 Task: Select the year "2020".
Action: Mouse moved to (405, 371)
Screenshot: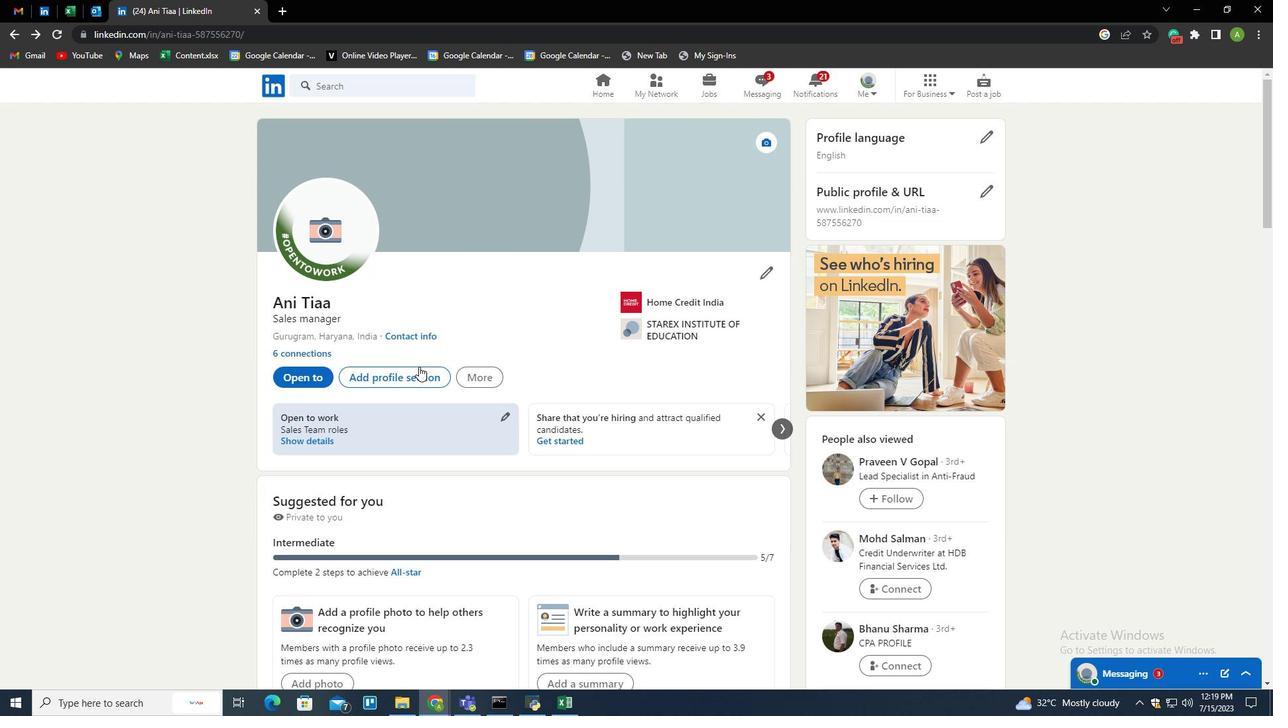 
Action: Mouse pressed left at (405, 371)
Screenshot: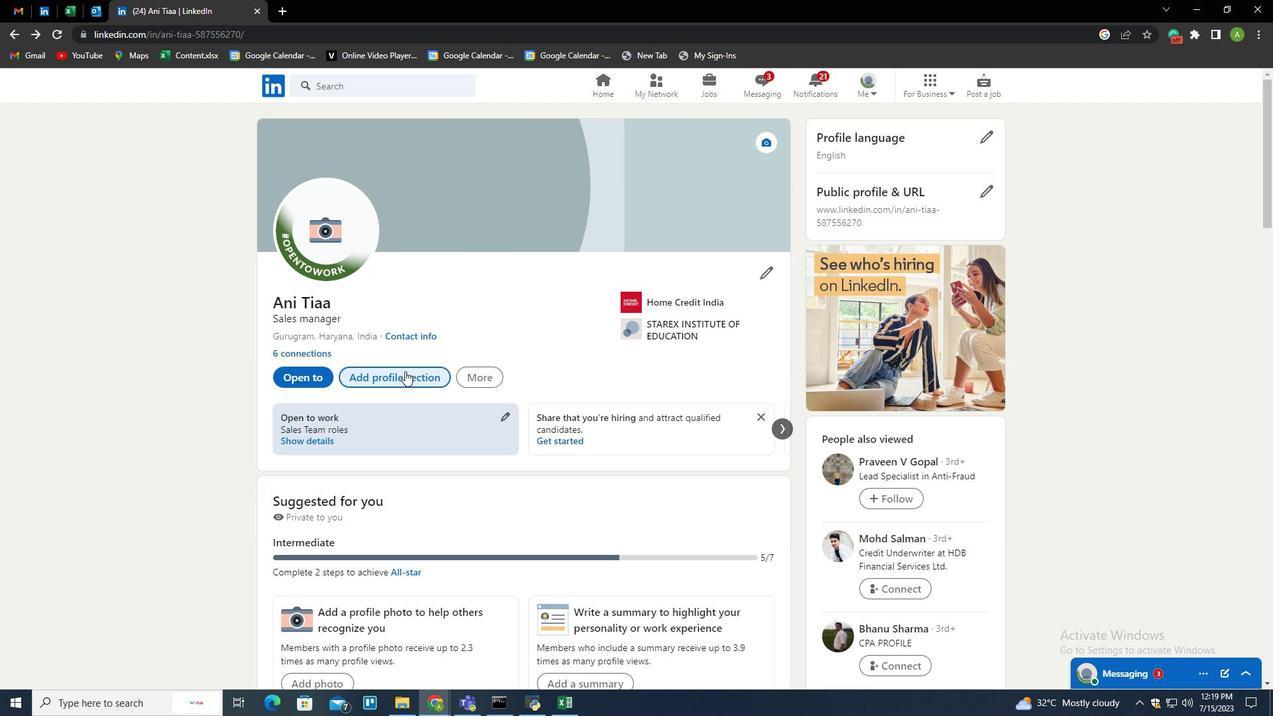 
Action: Mouse moved to (511, 140)
Screenshot: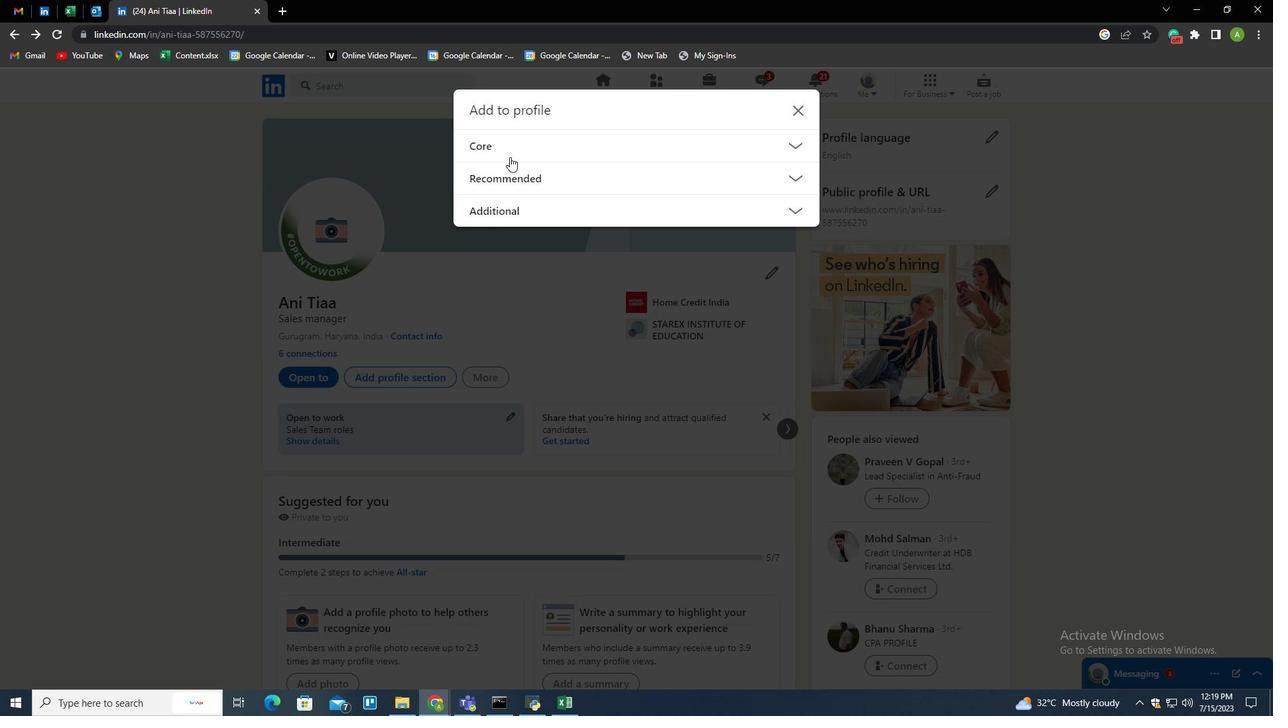 
Action: Mouse pressed left at (511, 140)
Screenshot: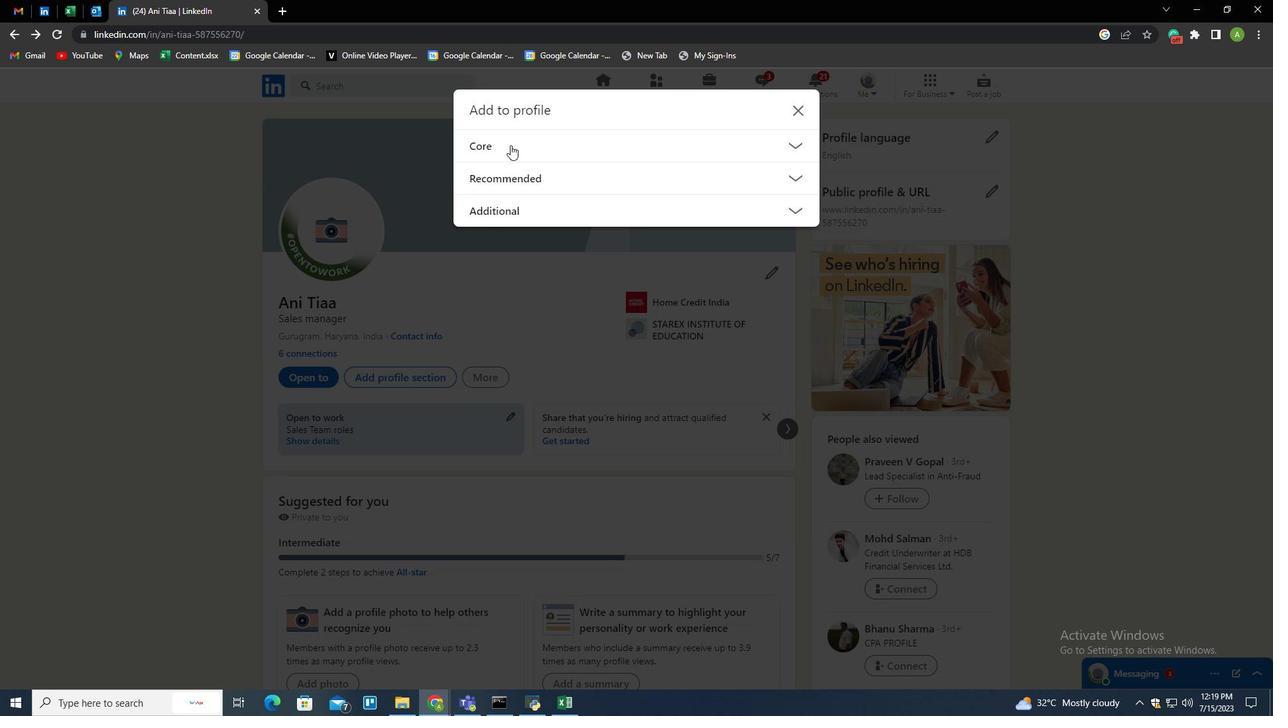 
Action: Mouse moved to (497, 269)
Screenshot: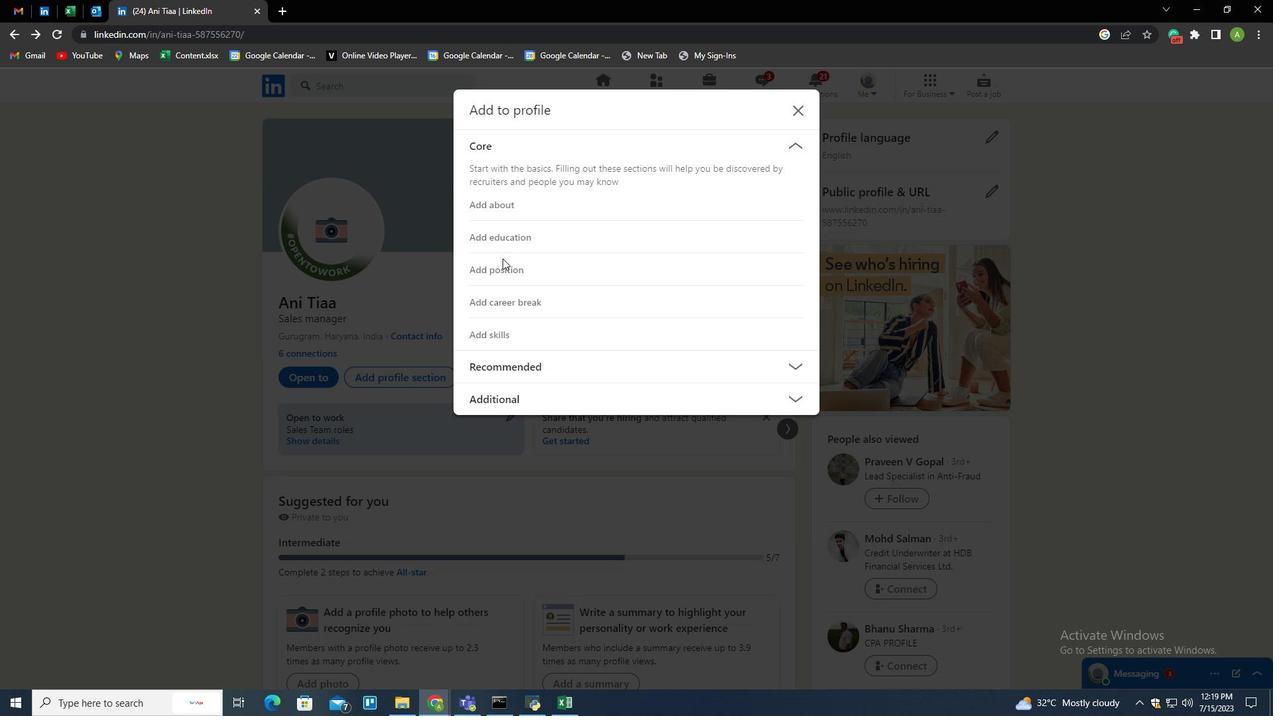 
Action: Mouse pressed left at (497, 269)
Screenshot: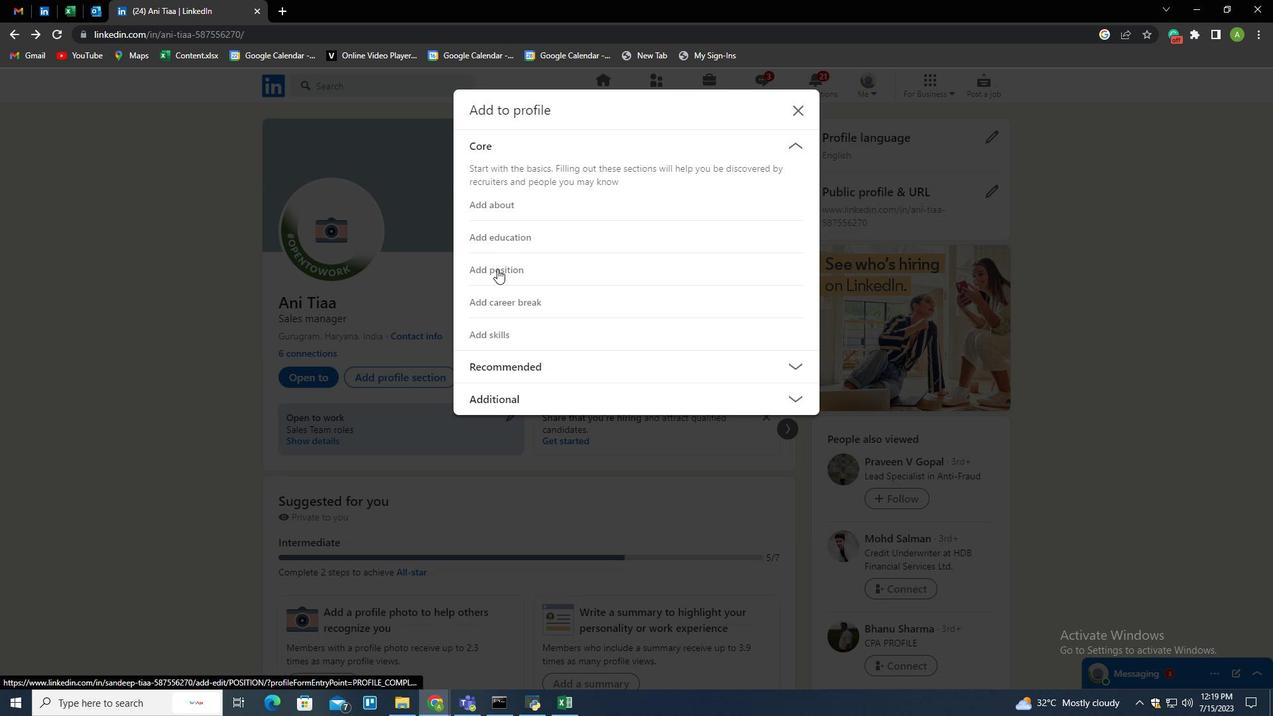 
Action: Mouse moved to (532, 348)
Screenshot: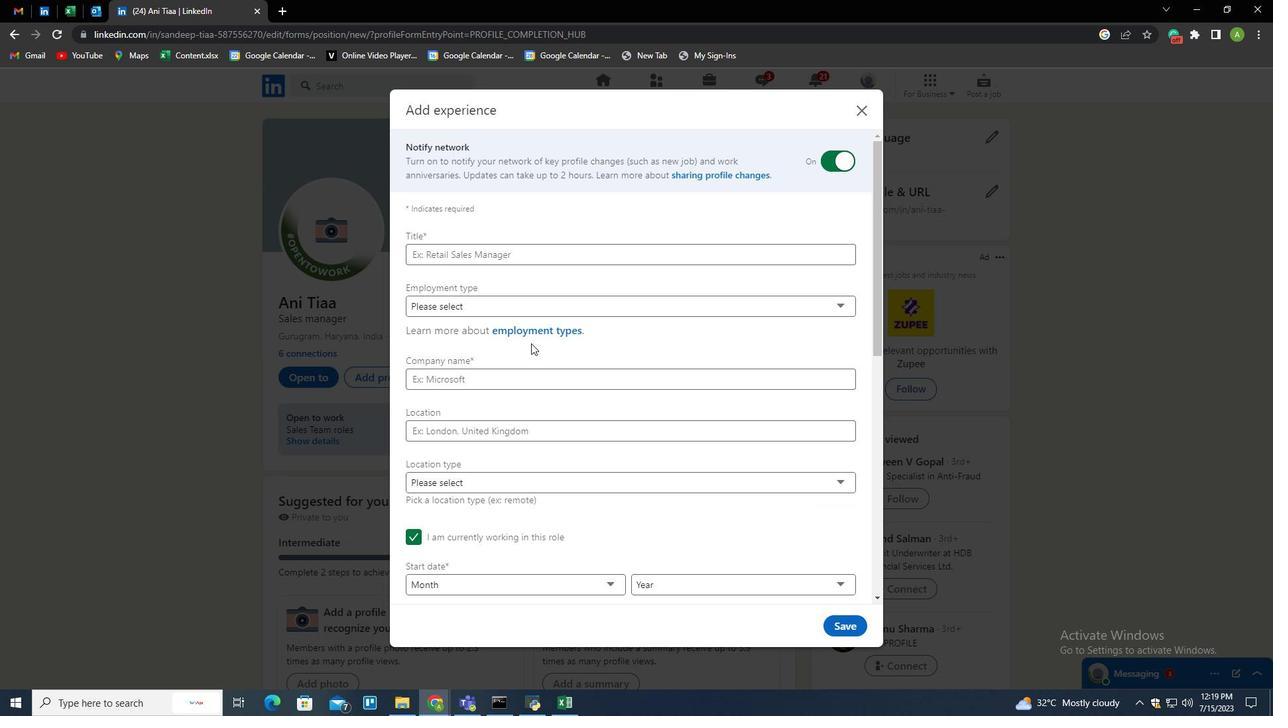 
Action: Mouse scrolled (532, 347) with delta (0, 0)
Screenshot: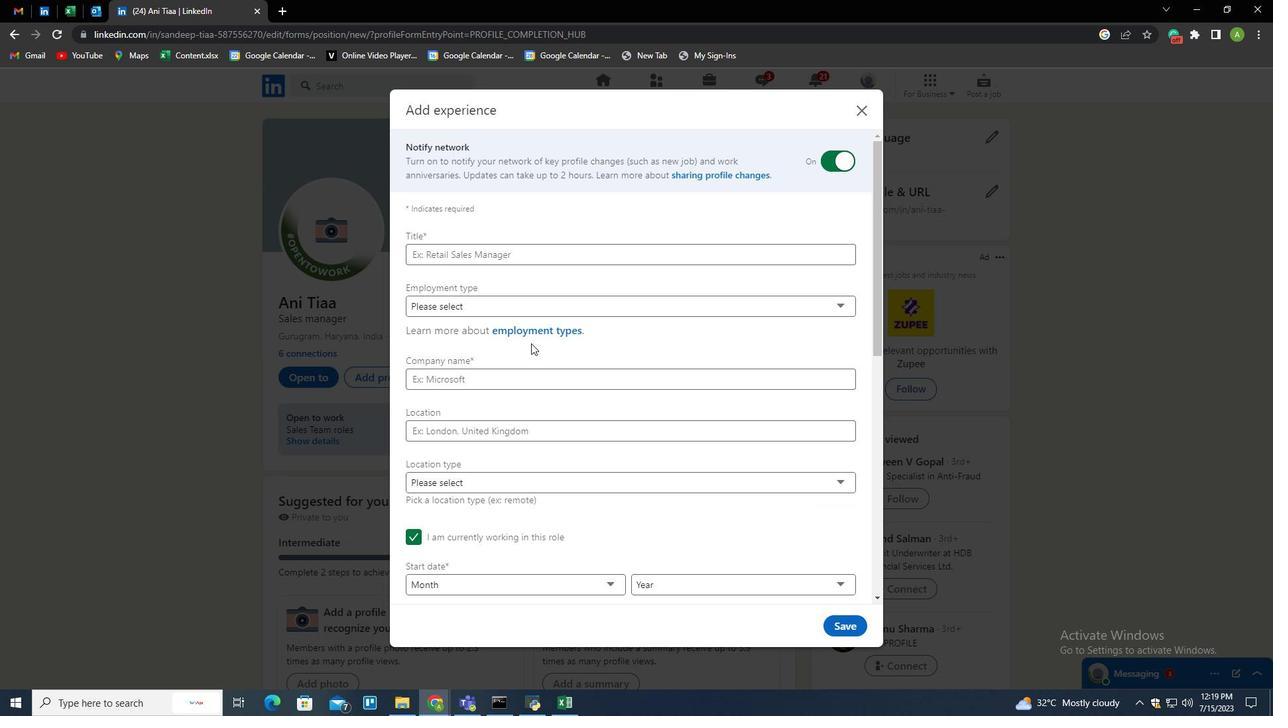 
Action: Mouse scrolled (532, 347) with delta (0, 0)
Screenshot: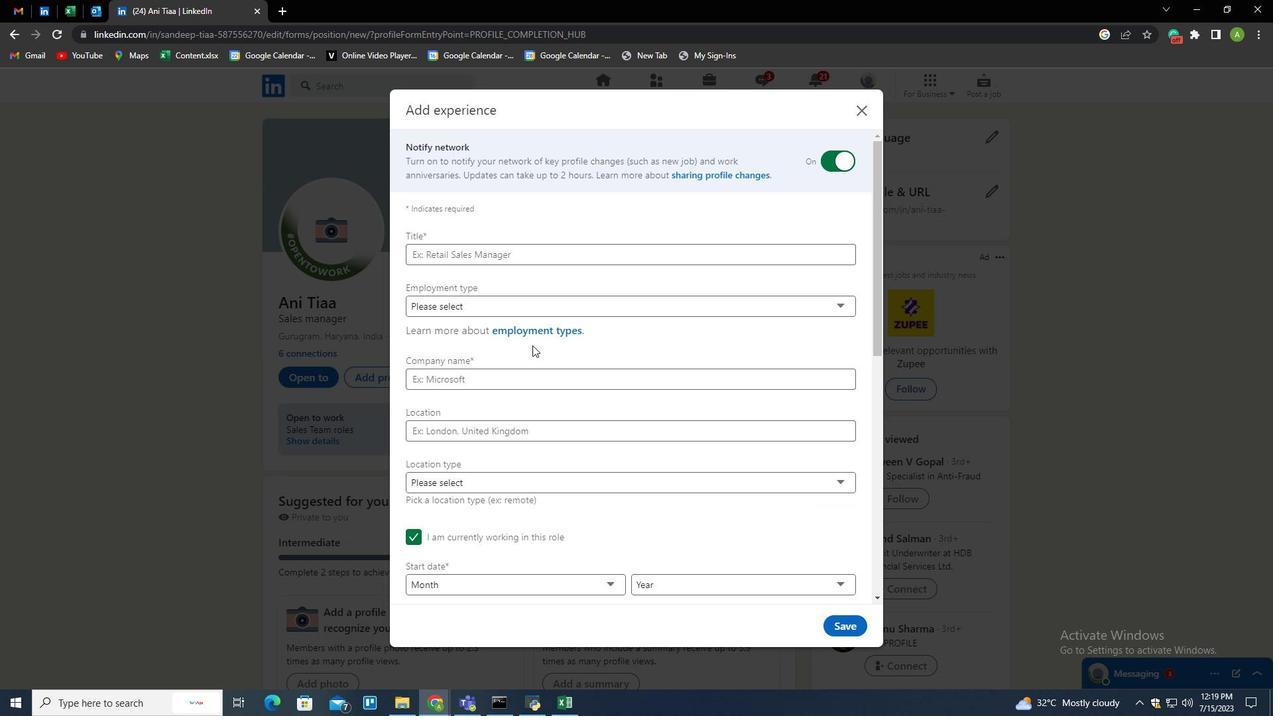 
Action: Mouse scrolled (532, 347) with delta (0, 0)
Screenshot: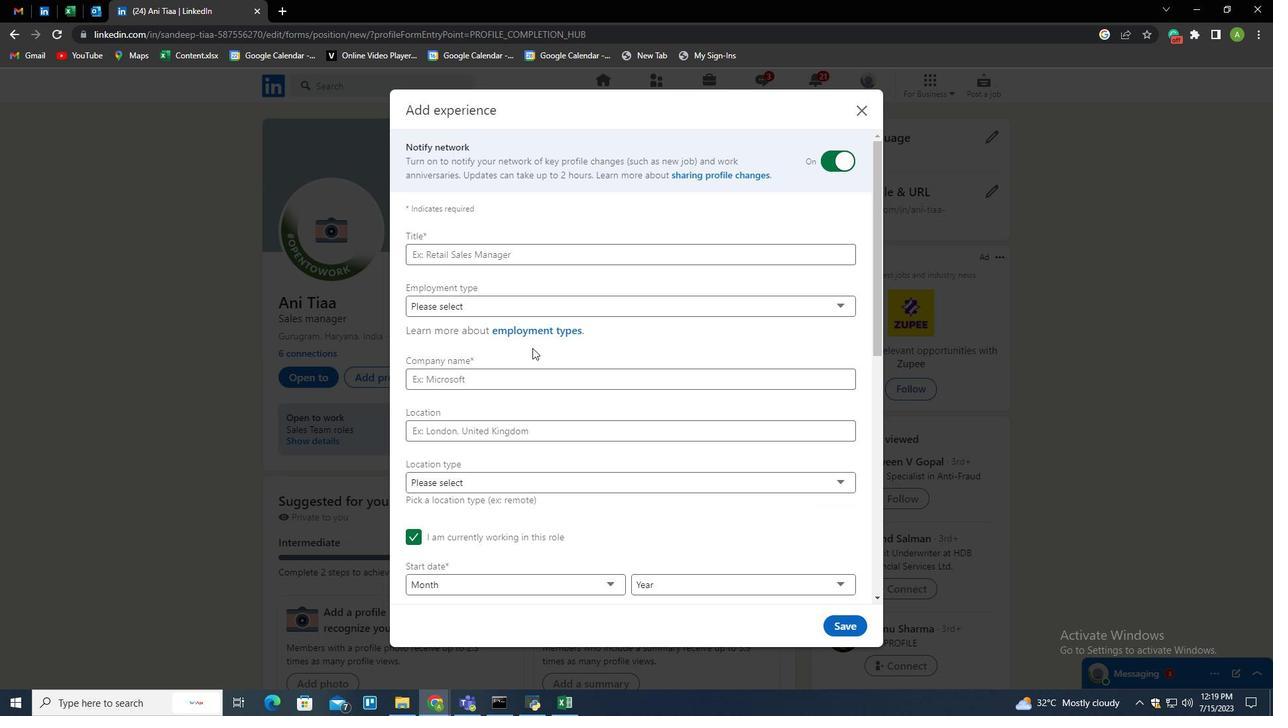 
Action: Mouse moved to (662, 390)
Screenshot: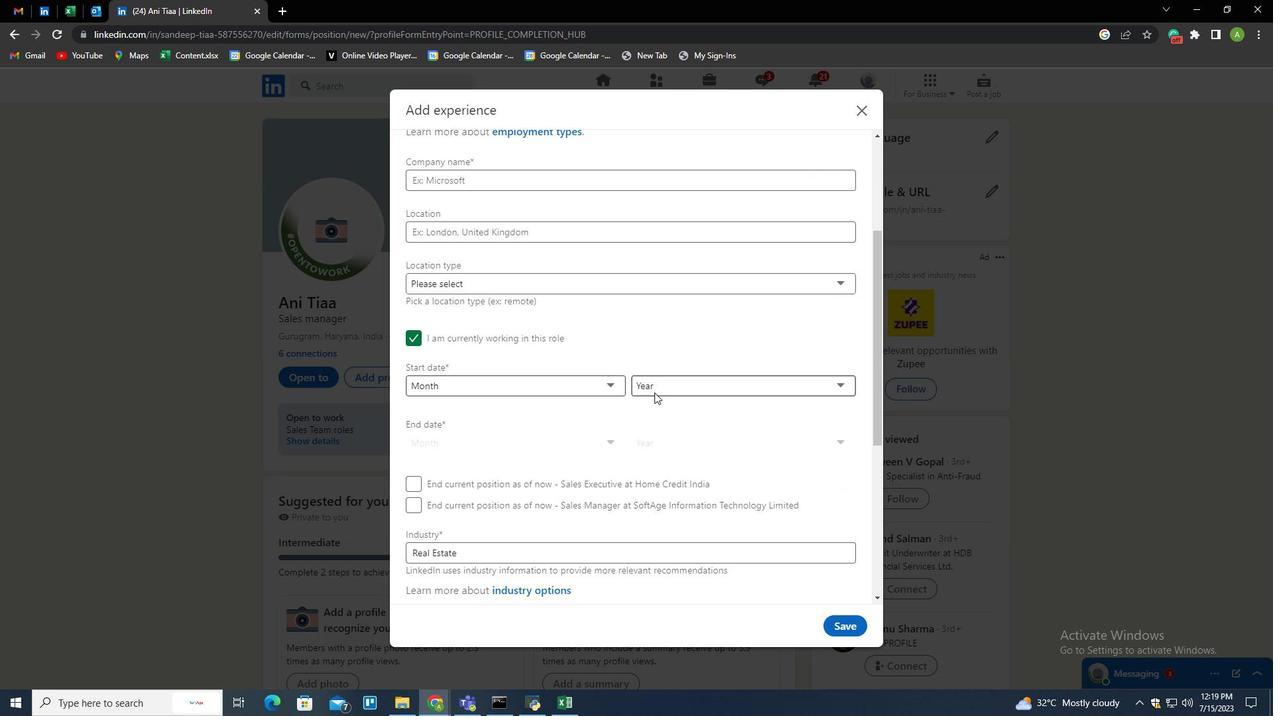 
Action: Mouse pressed left at (662, 390)
Screenshot: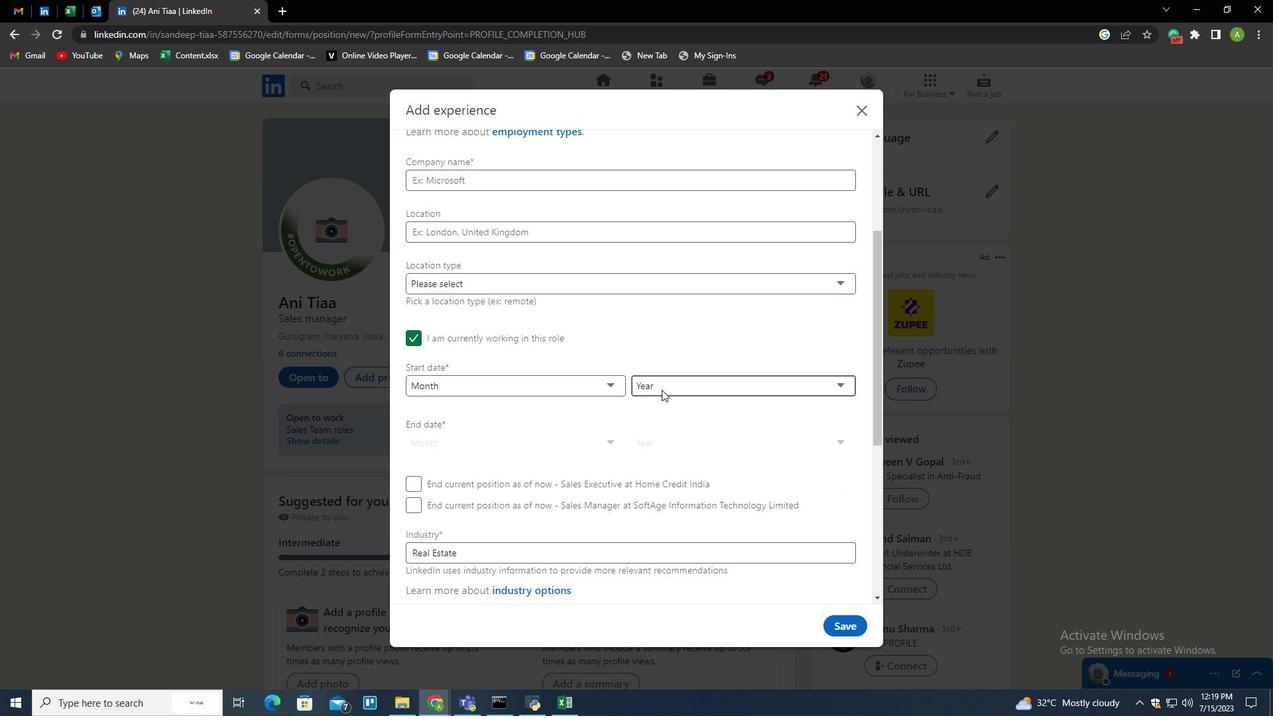 
Action: Mouse moved to (650, 455)
Screenshot: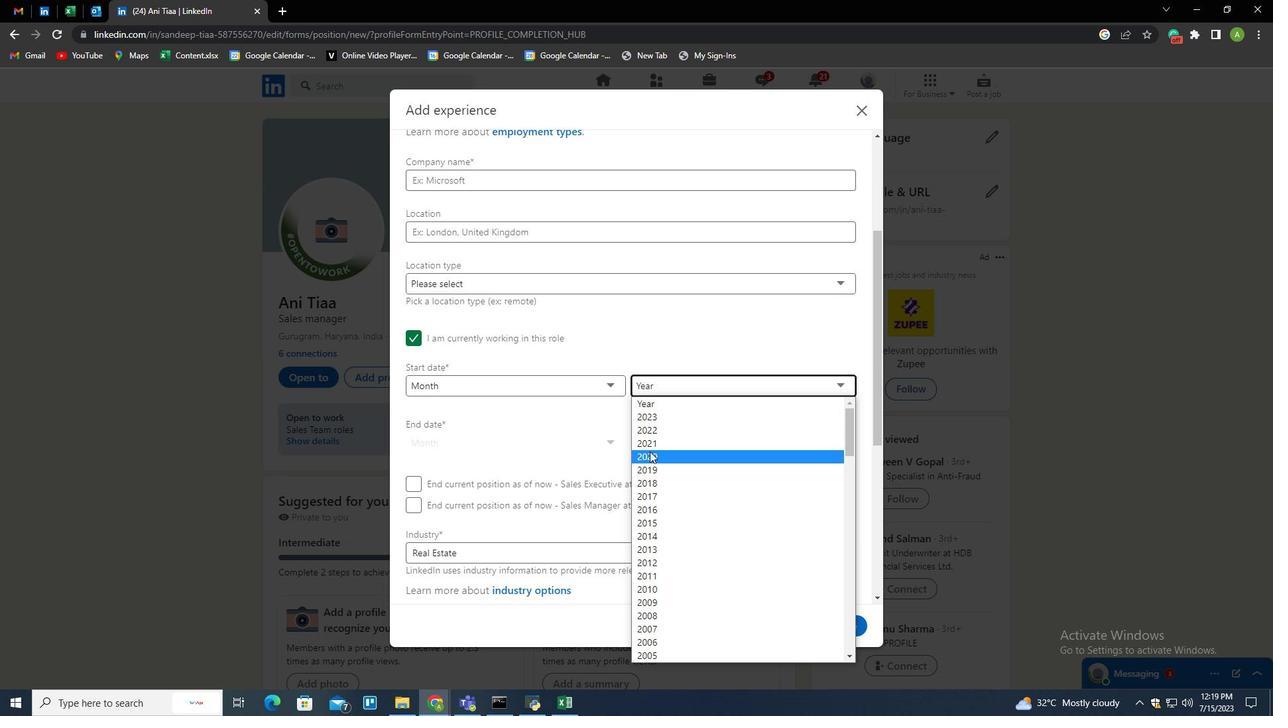 
Action: Mouse pressed left at (650, 455)
Screenshot: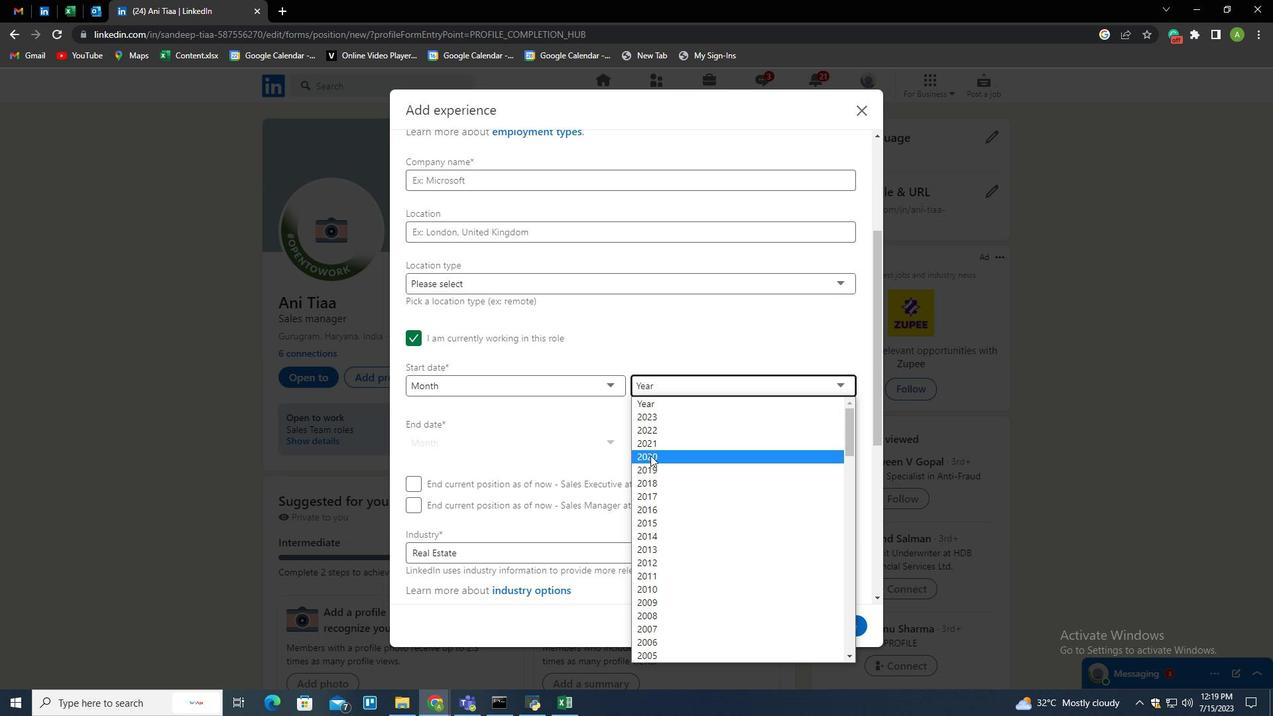 
Action: Mouse moved to (619, 341)
Screenshot: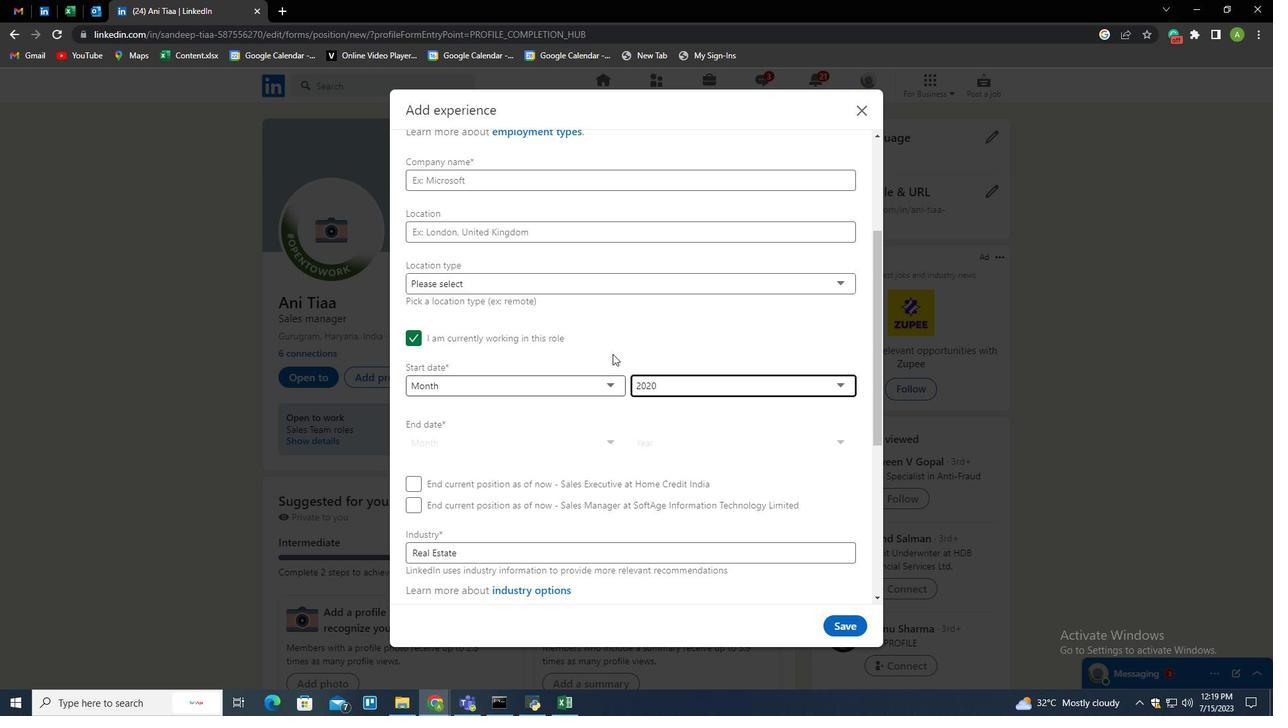 
